 Task: Configure repository secrets for secure access.
Action: Mouse moved to (997, 68)
Screenshot: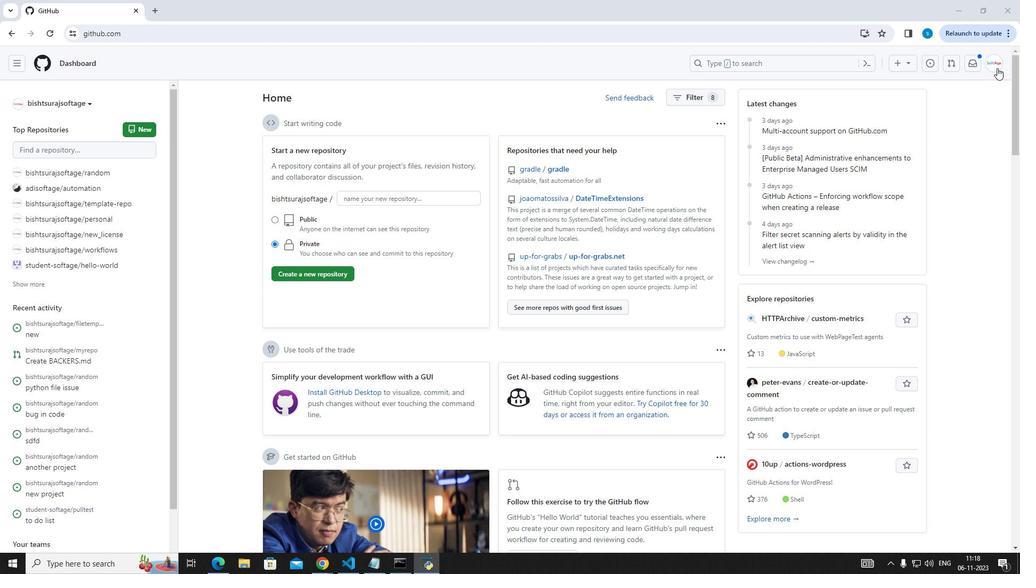 
Action: Mouse pressed left at (997, 68)
Screenshot: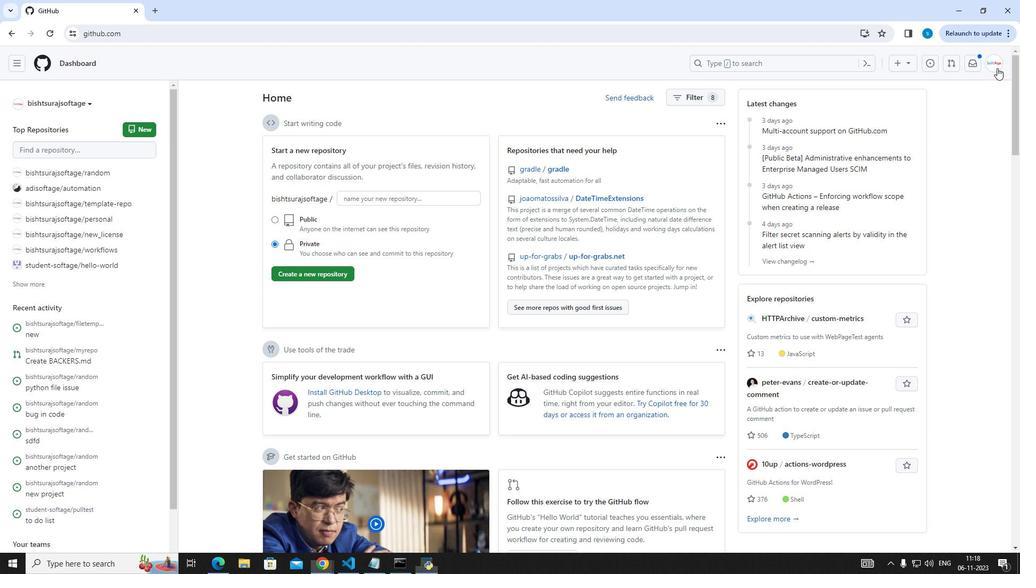 
Action: Mouse moved to (922, 162)
Screenshot: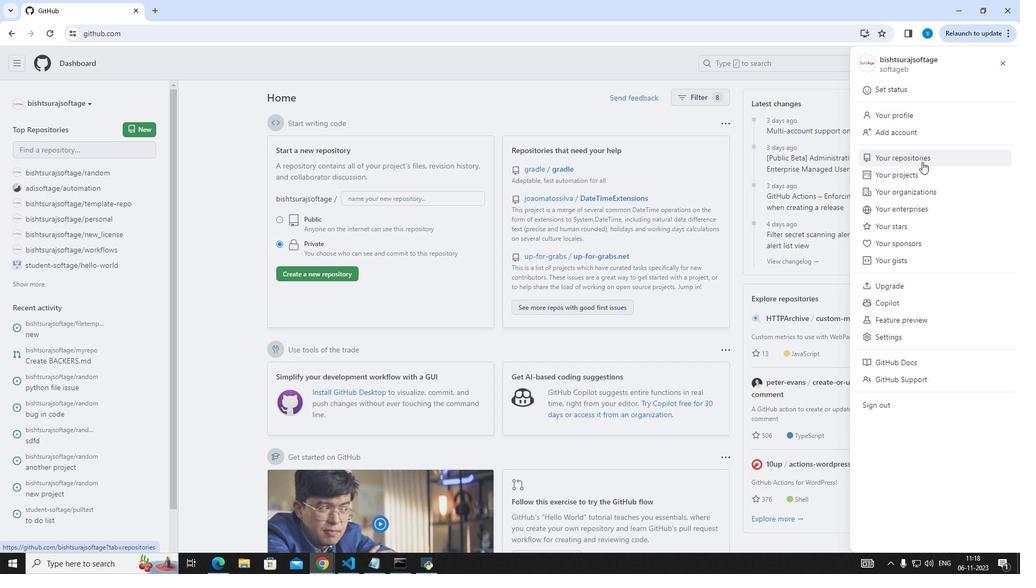 
Action: Mouse pressed left at (922, 162)
Screenshot: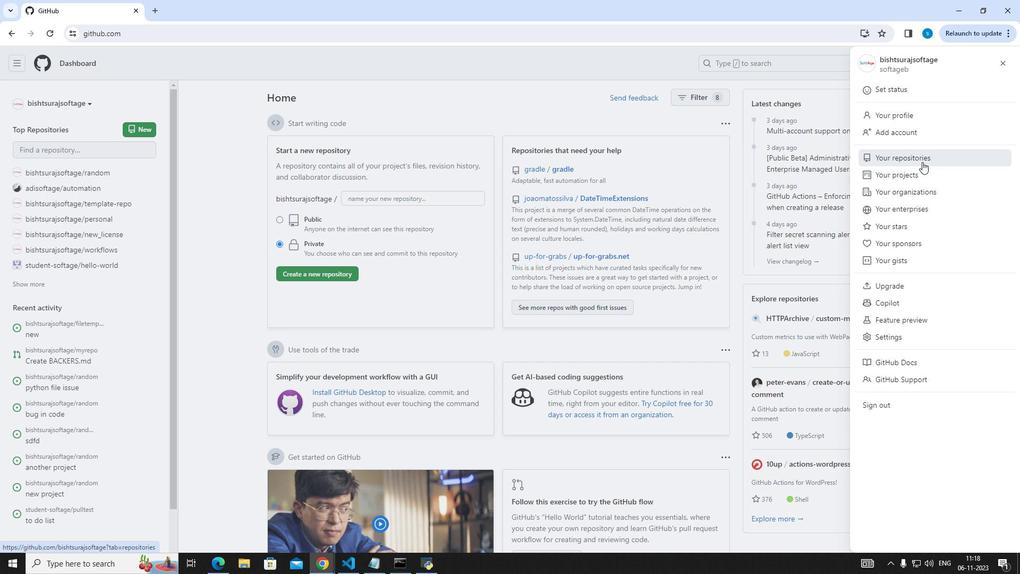 
Action: Mouse moved to (366, 162)
Screenshot: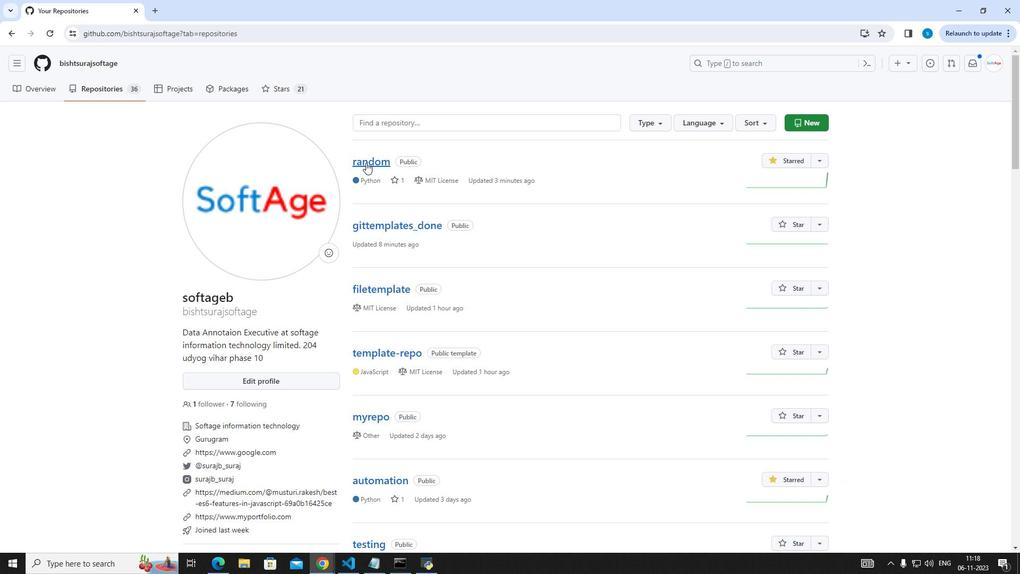 
Action: Mouse pressed left at (366, 162)
Screenshot: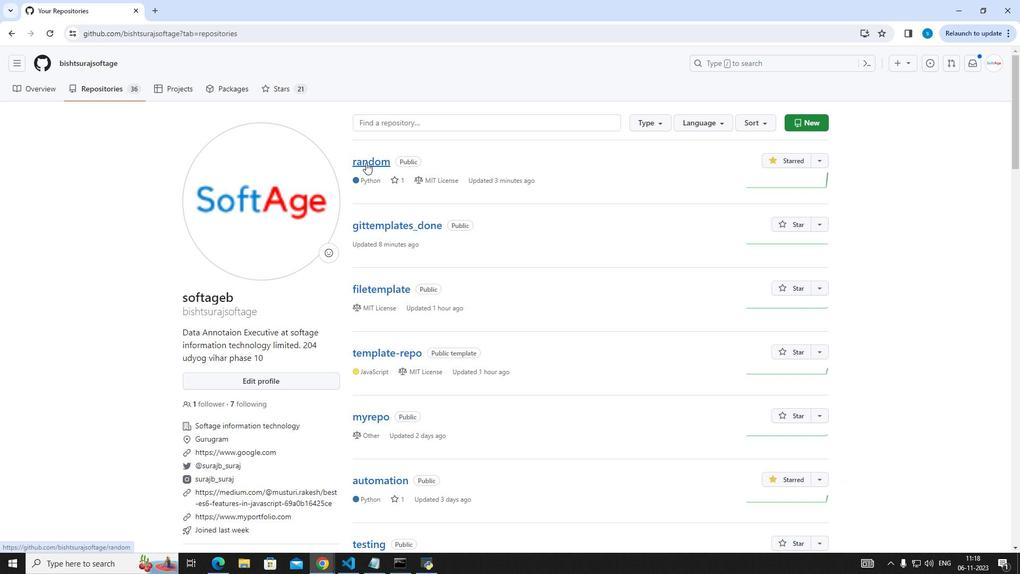 
Action: Mouse moved to (519, 98)
Screenshot: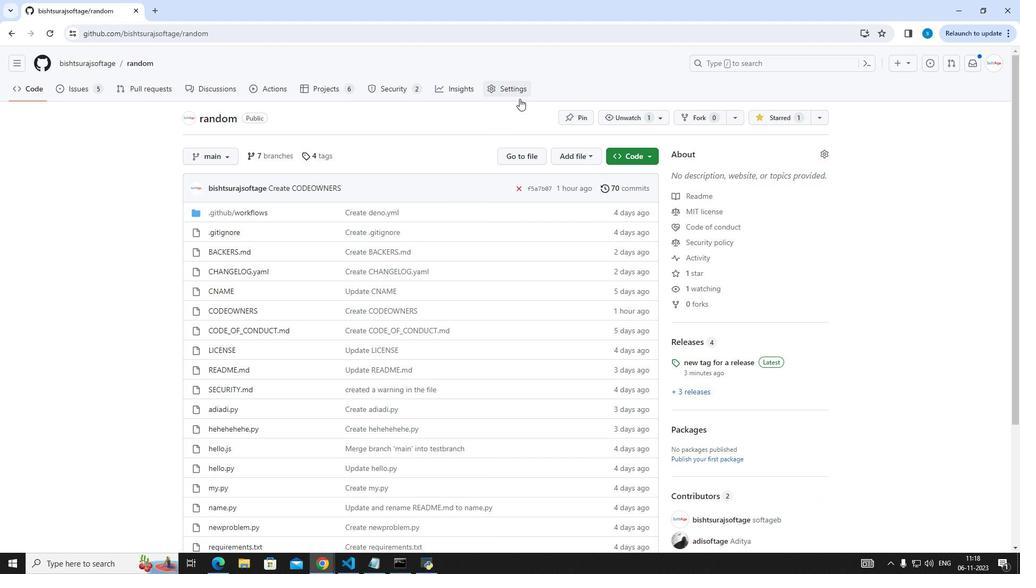 
Action: Mouse pressed left at (519, 98)
Screenshot: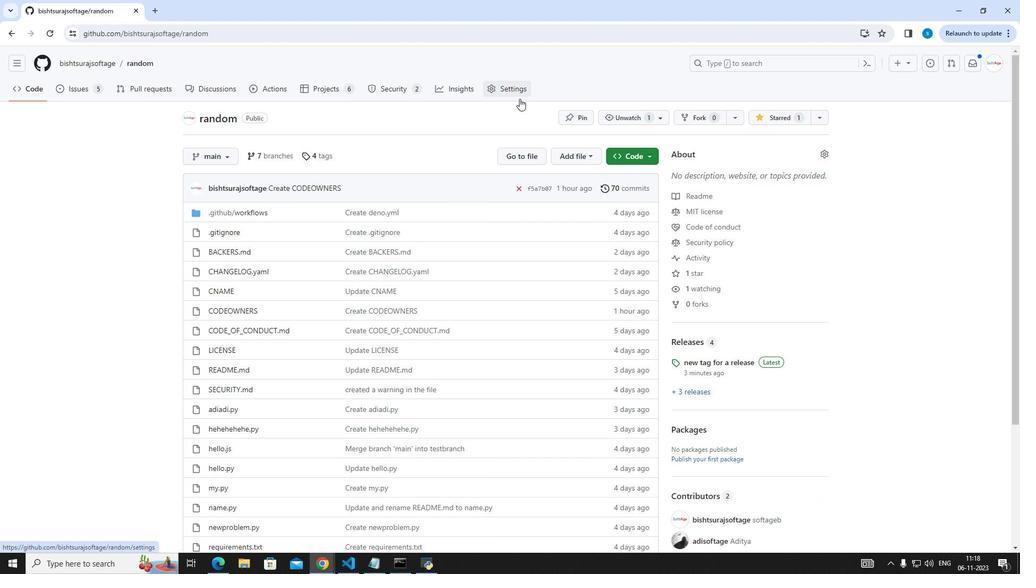 
Action: Mouse moved to (474, 232)
Screenshot: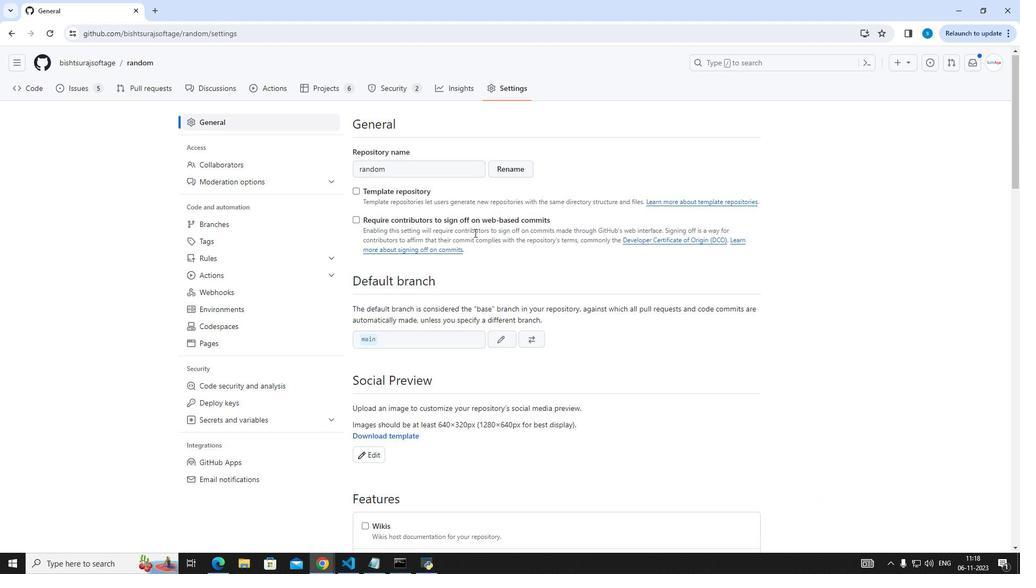 
Action: Mouse scrolled (474, 232) with delta (0, 0)
Screenshot: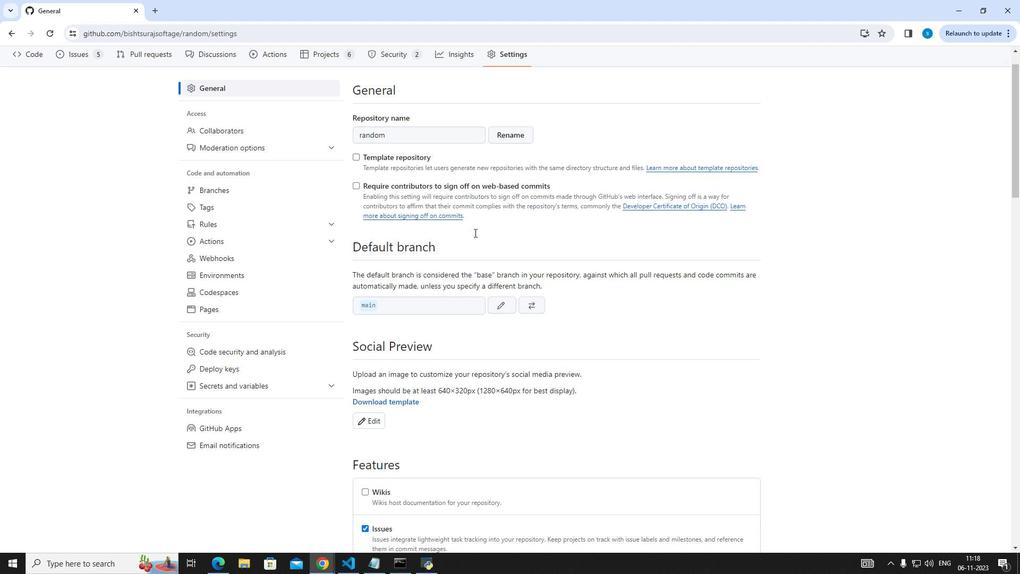 
Action: Mouse scrolled (474, 232) with delta (0, 0)
Screenshot: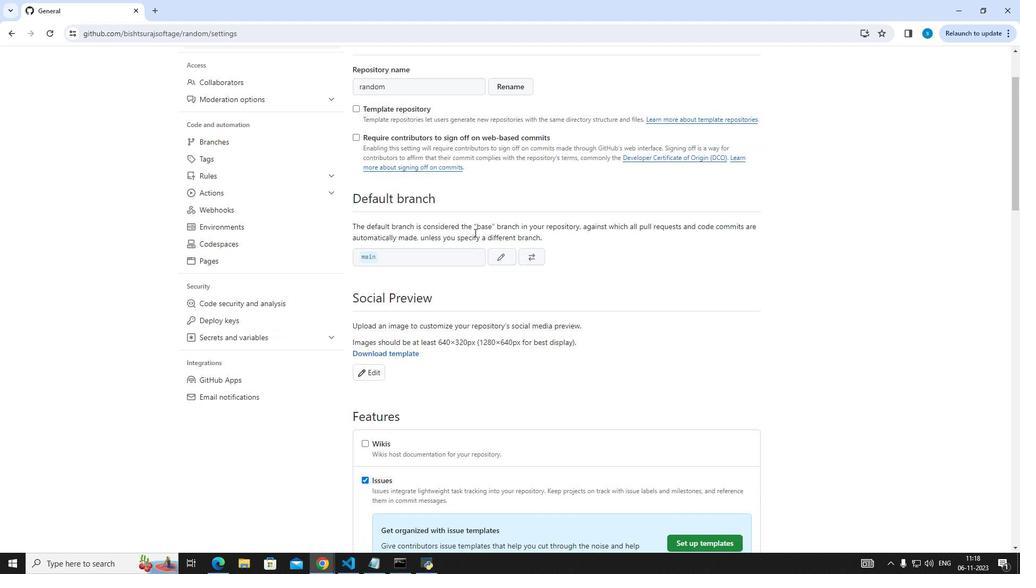 
Action: Mouse moved to (247, 315)
Screenshot: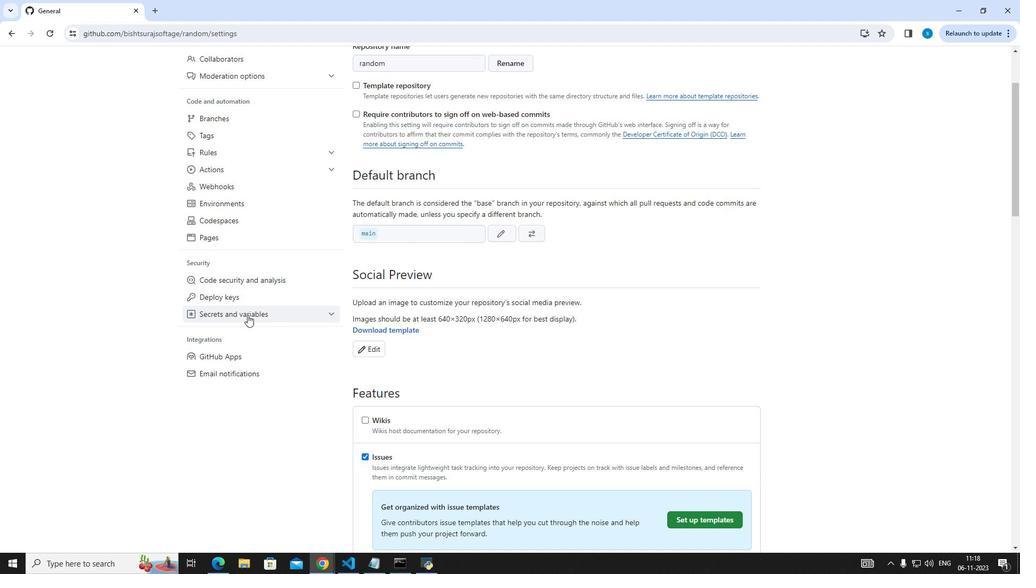 
Action: Mouse pressed left at (247, 315)
Screenshot: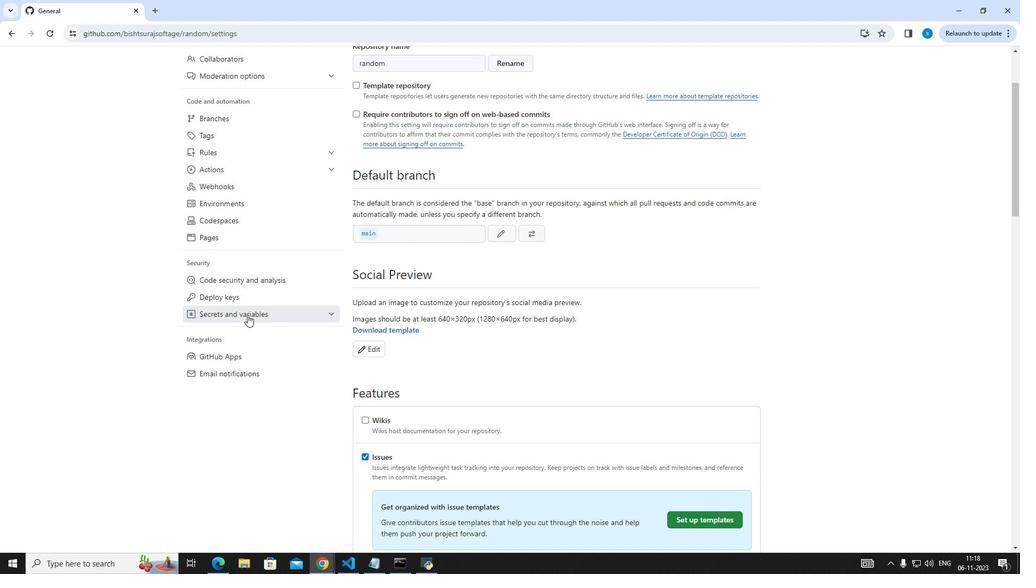 
Action: Mouse moved to (247, 327)
Screenshot: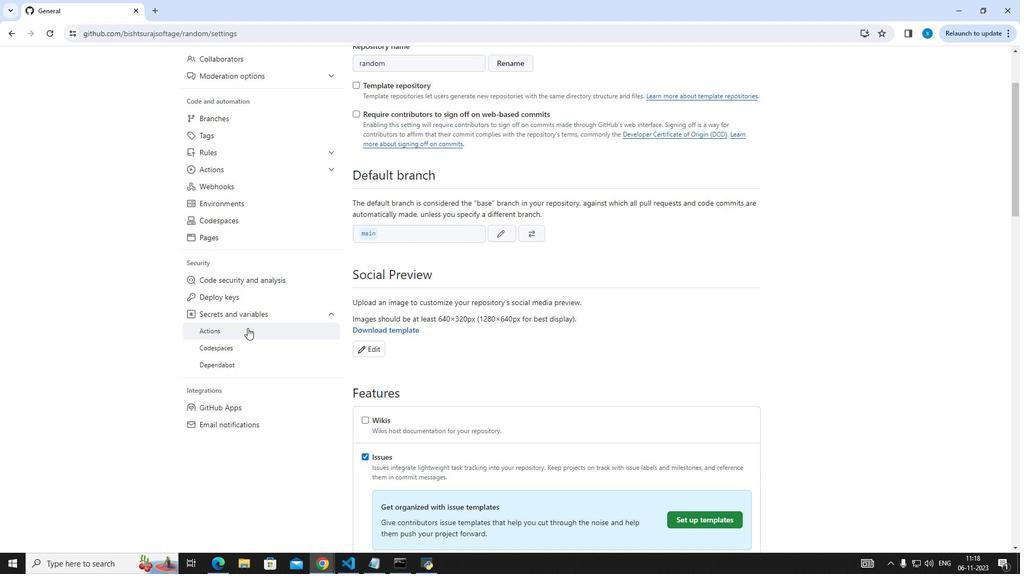 
Action: Mouse pressed left at (247, 327)
Screenshot: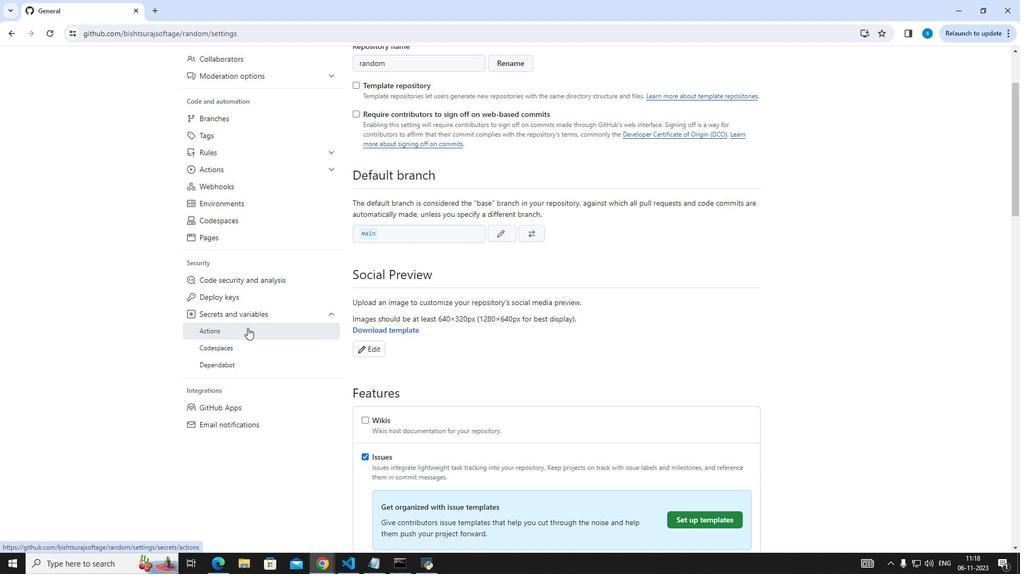 
Action: Mouse moved to (705, 224)
Screenshot: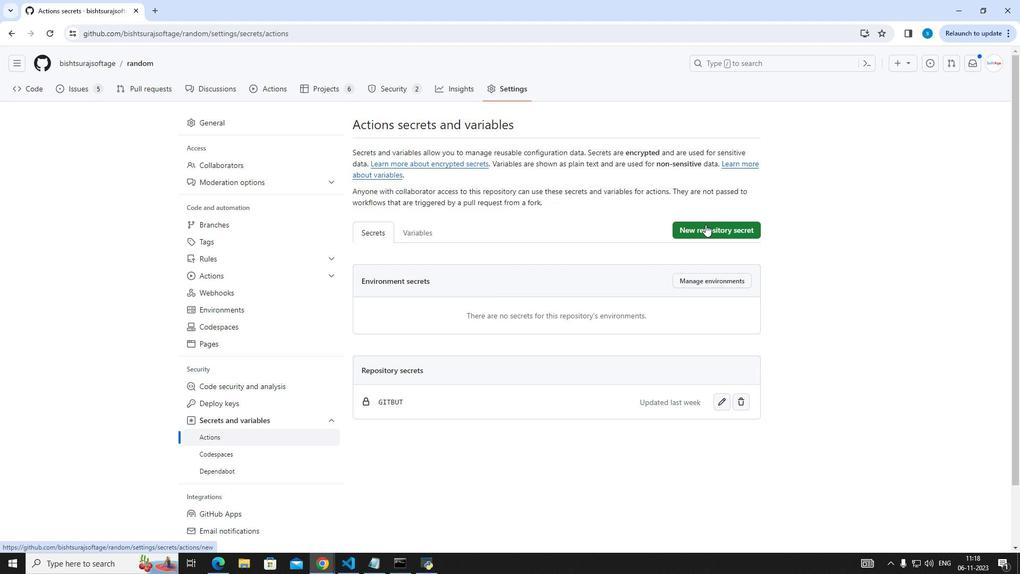 
Action: Mouse pressed left at (705, 224)
Screenshot: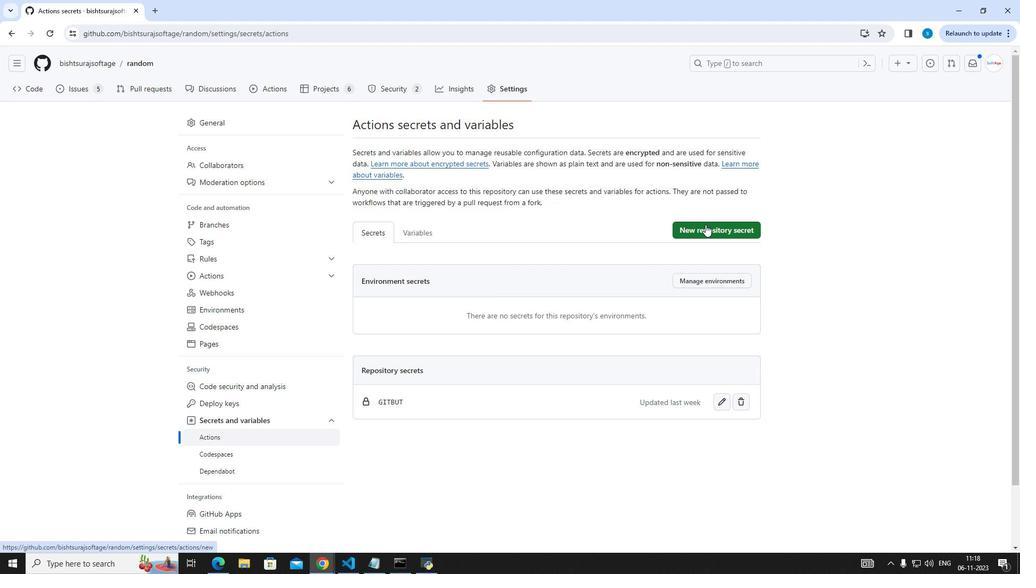 
Action: Mouse moved to (521, 175)
Screenshot: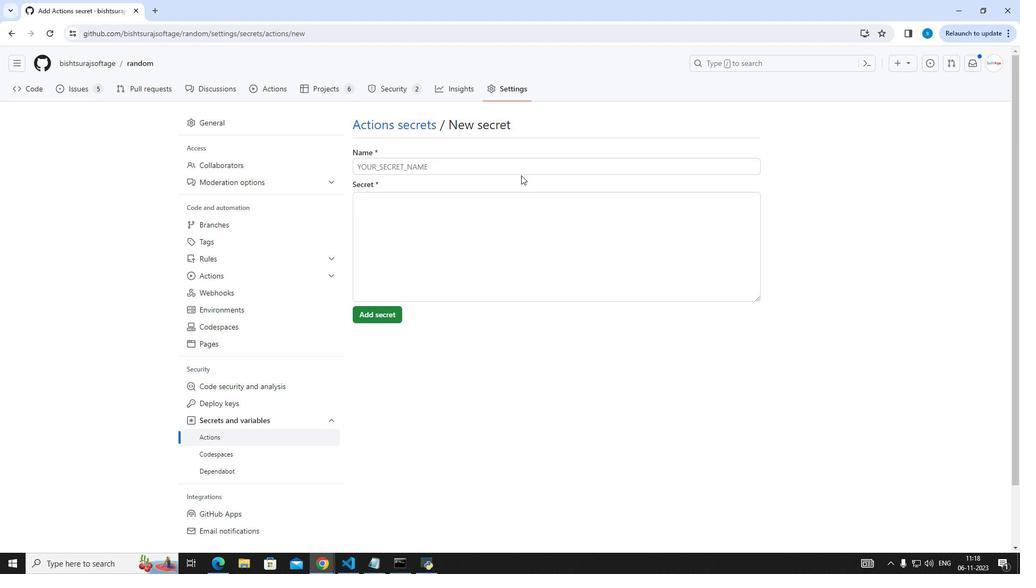 
Action: Mouse pressed left at (521, 175)
Screenshot: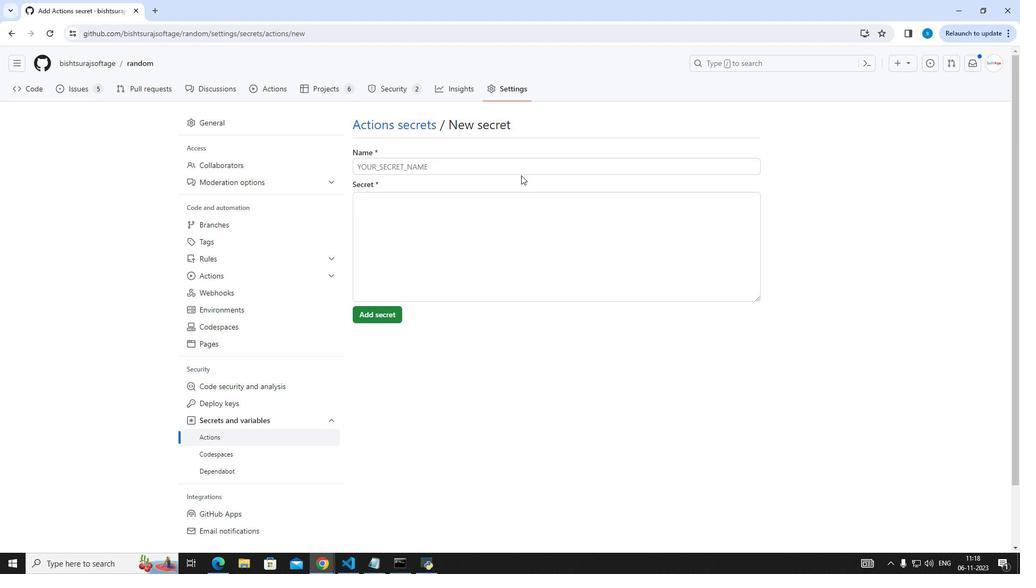 
Action: Mouse moved to (513, 164)
Screenshot: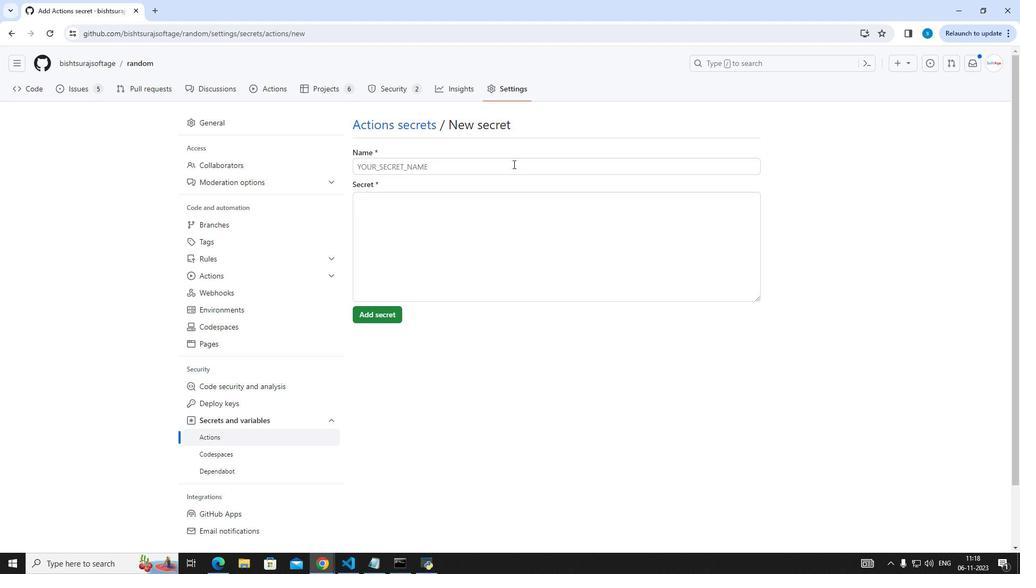 
Action: Mouse pressed left at (513, 164)
Screenshot: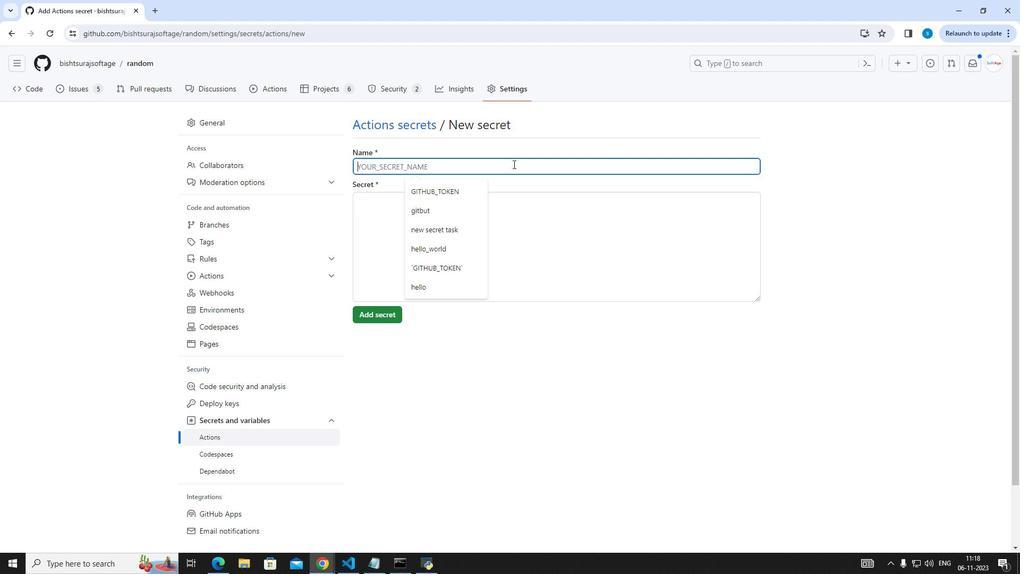 
Action: Key pressed another
Screenshot: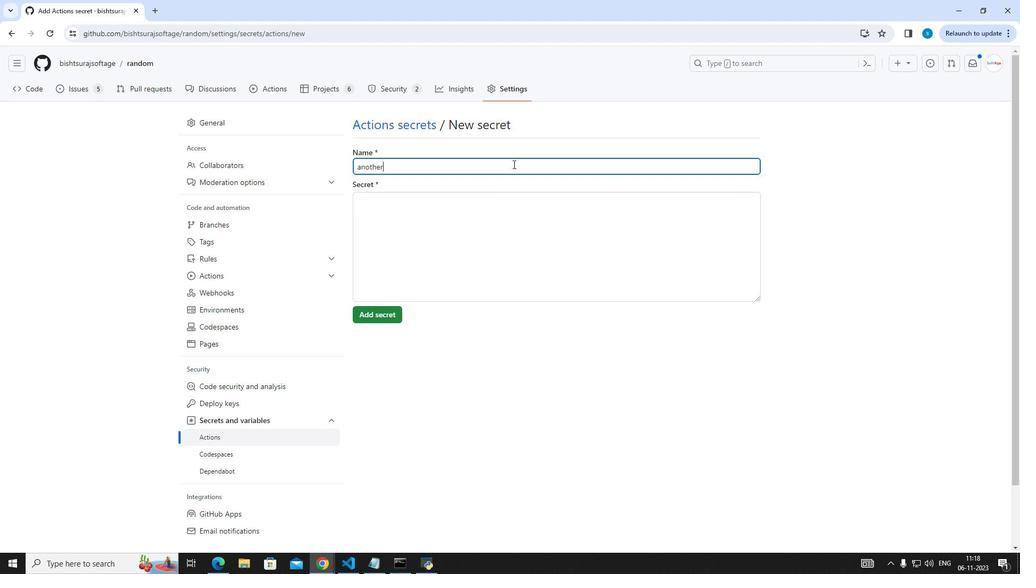 
Action: Mouse moved to (474, 224)
Screenshot: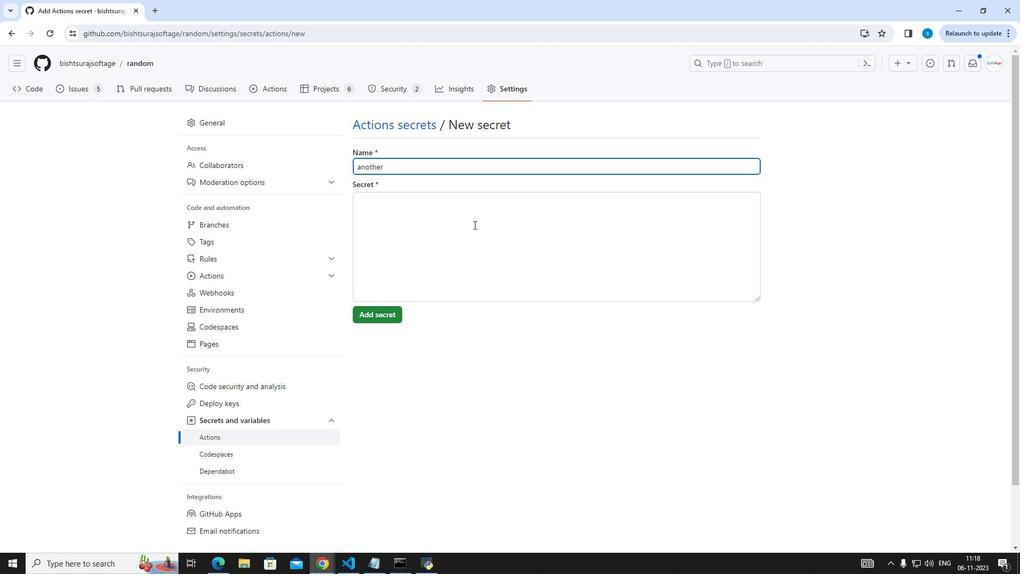 
Action: Mouse pressed left at (474, 224)
Screenshot: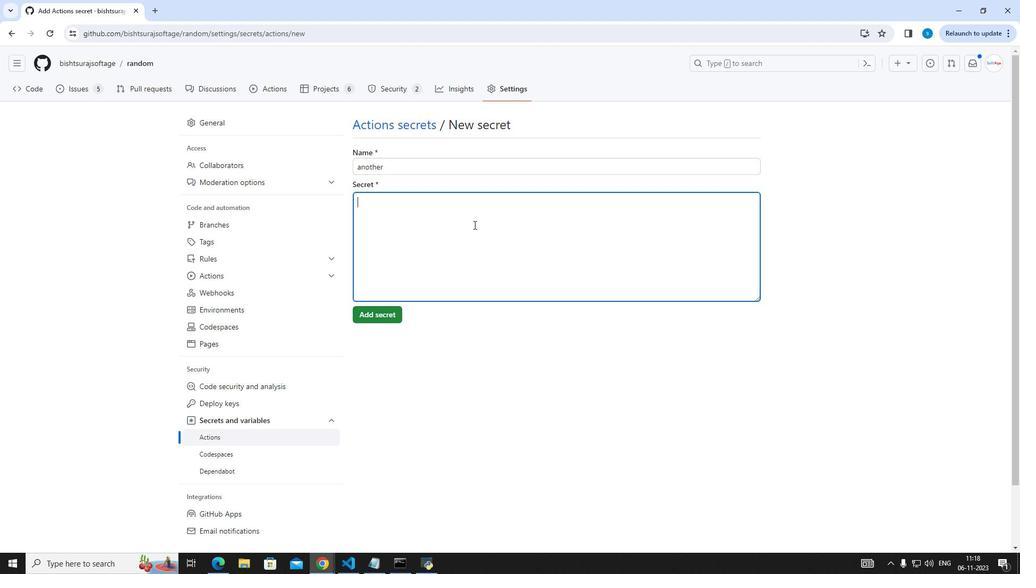 
Action: Key pressed itssecret
Screenshot: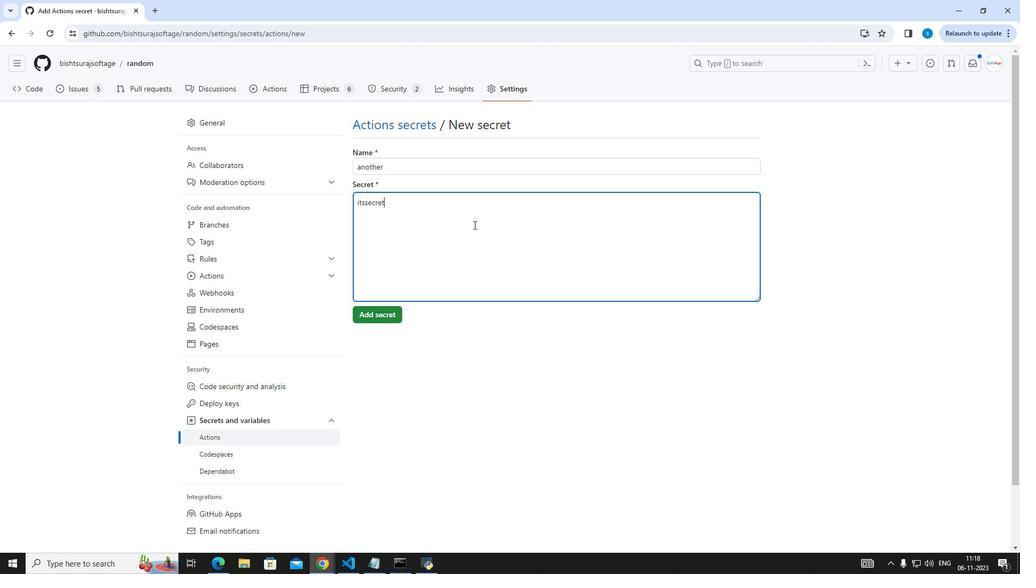 
Action: Mouse moved to (381, 317)
Screenshot: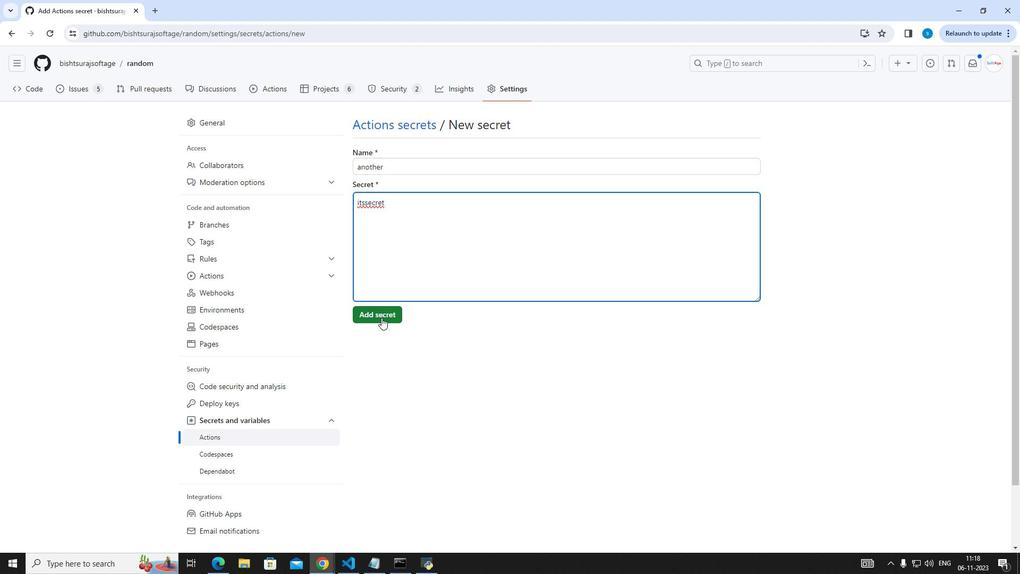 
Action: Mouse pressed left at (381, 317)
Screenshot: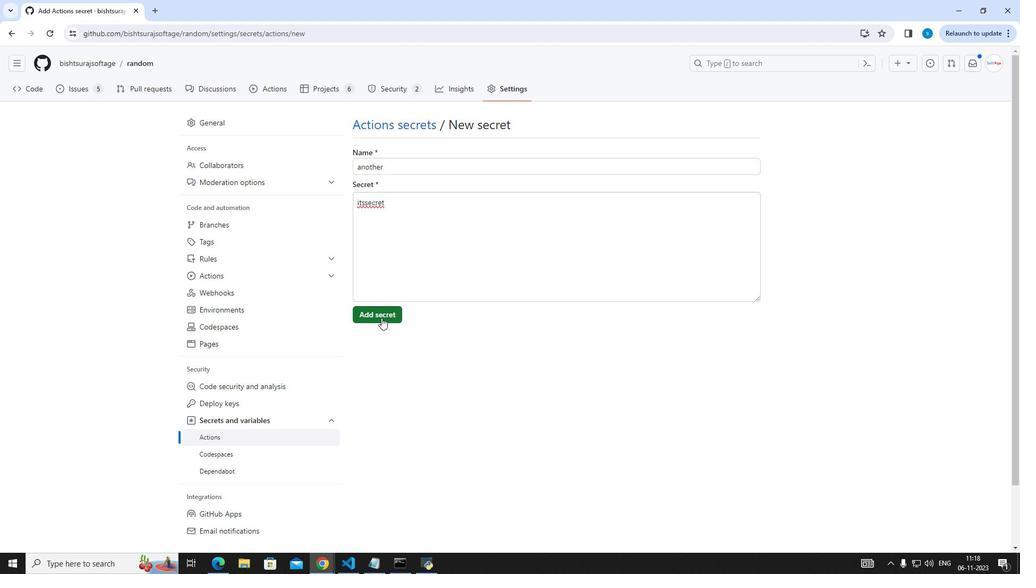 
Action: Mouse moved to (495, 418)
Screenshot: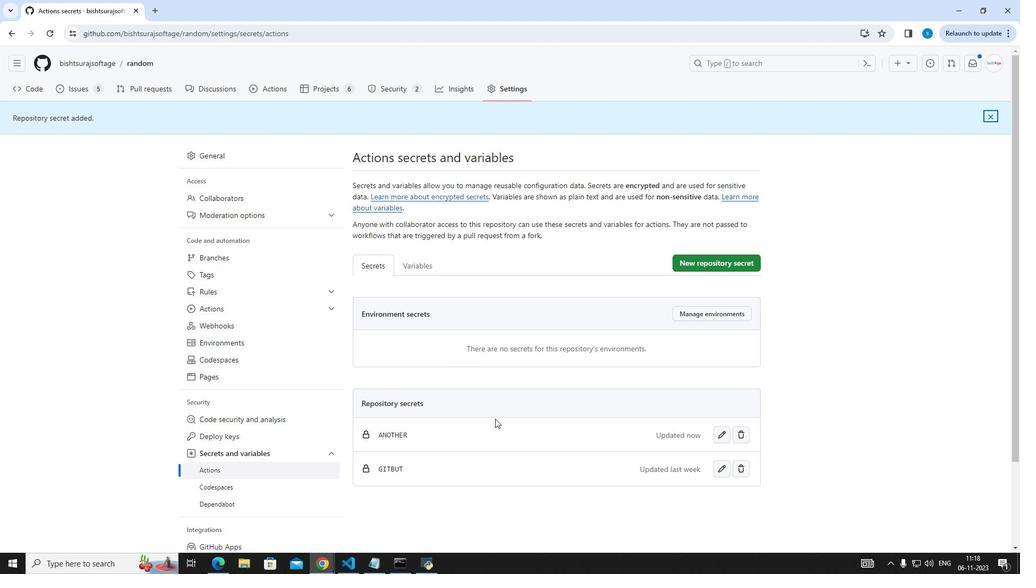 
